 Task: Change IN PROGRESS as Status of Issue Issue0000000090 in Backlog  in Scrum Project Project0000000018 in Jira. AssignAyush98111@gmail.com as Assignee of Issue Issue0000000081 in Backlog  in Scrum Project Project0000000017 in Jira. AssignAyush98111@gmail.com as Assignee of Issue Issue0000000082 in Backlog  in Scrum Project Project0000000017 in Jira. AssignAyush98111@gmail.com as Assignee of Issue Issue0000000083 in Backlog  in Scrum Project Project0000000017 in Jira. AssignMailaustralia7@gmail.com as Assignee of Issue Issue0000000084 in Backlog  in Scrum Project Project0000000017 in Jira
Action: Mouse moved to (973, 494)
Screenshot: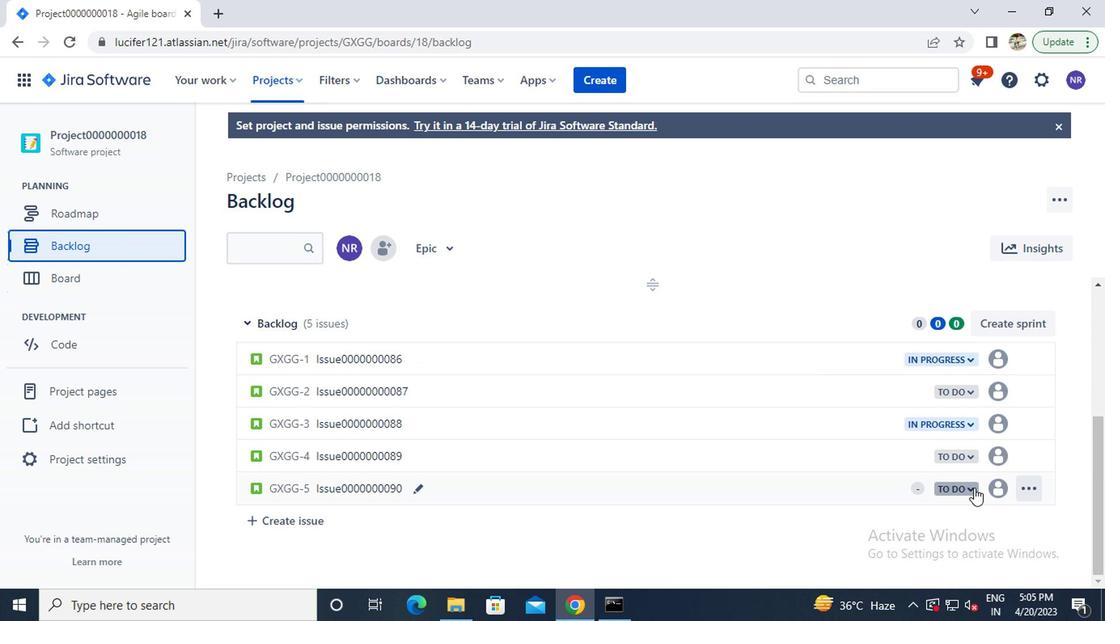 
Action: Mouse pressed left at (973, 494)
Screenshot: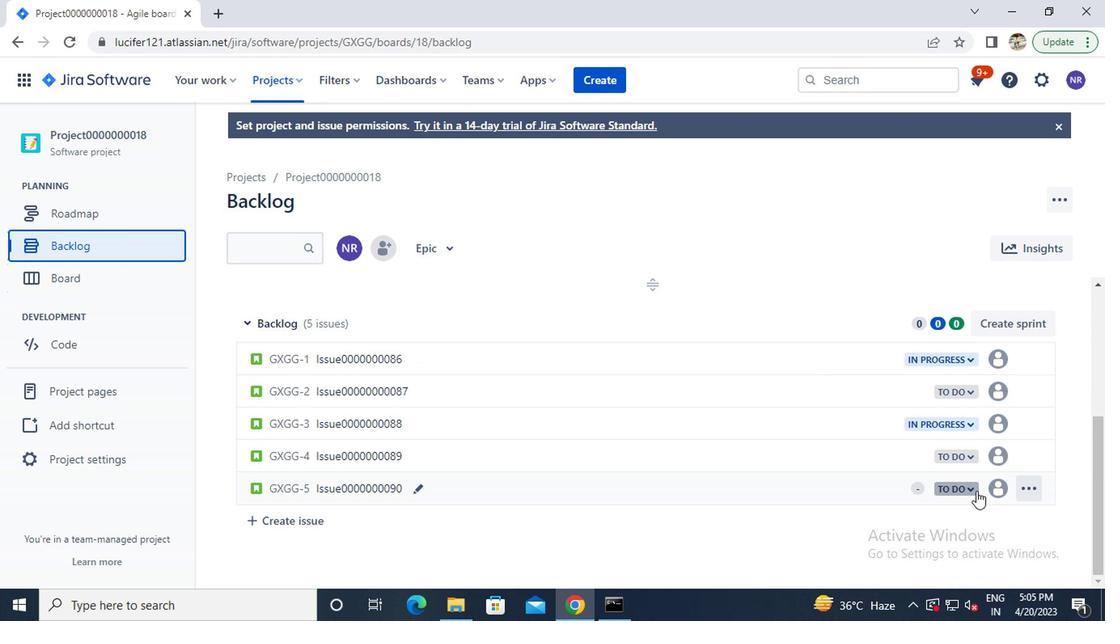 
Action: Mouse moved to (855, 397)
Screenshot: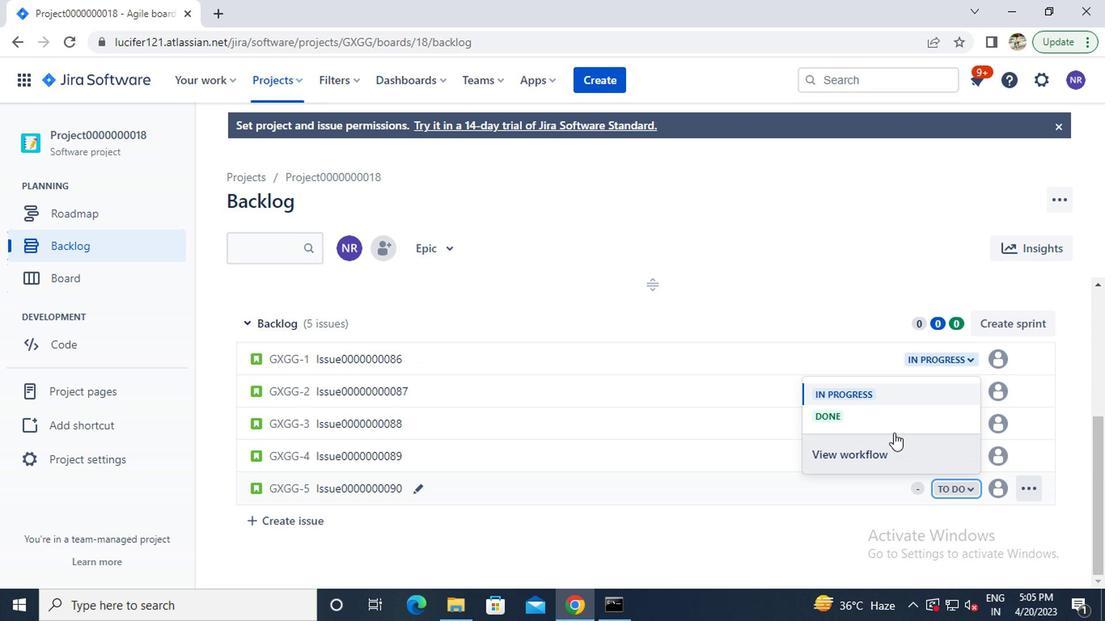 
Action: Mouse pressed left at (855, 397)
Screenshot: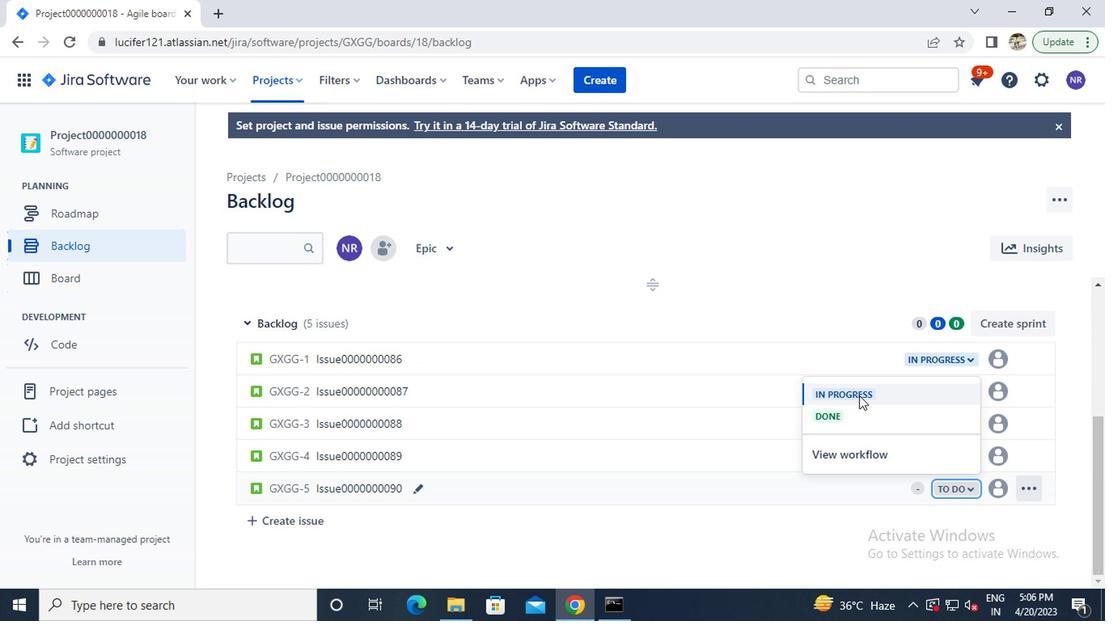 
Action: Mouse moved to (266, 84)
Screenshot: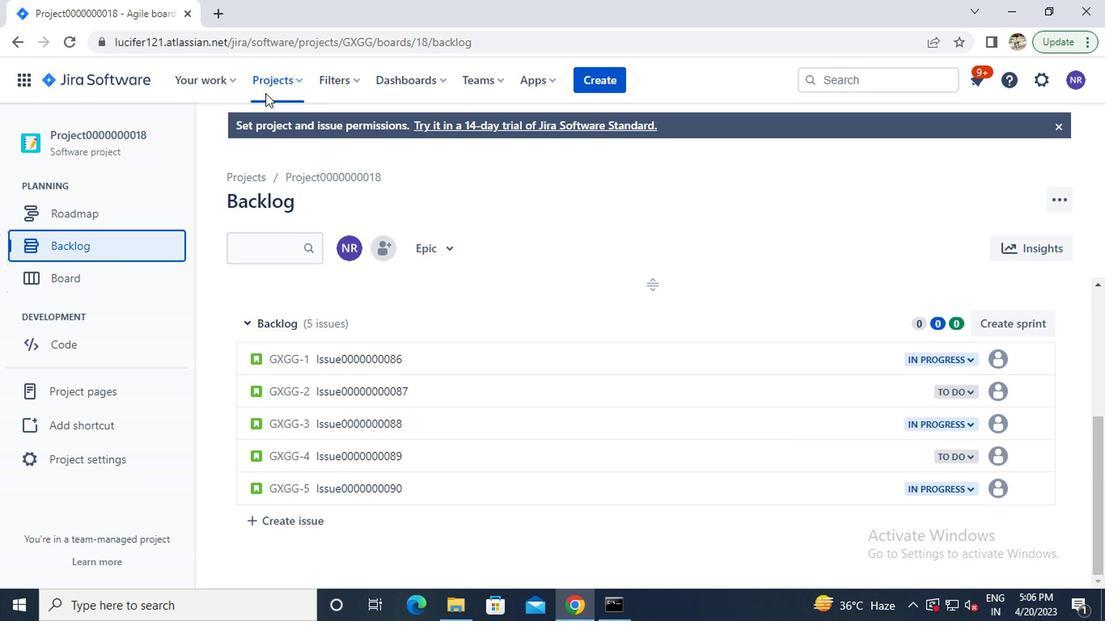 
Action: Mouse pressed left at (266, 84)
Screenshot: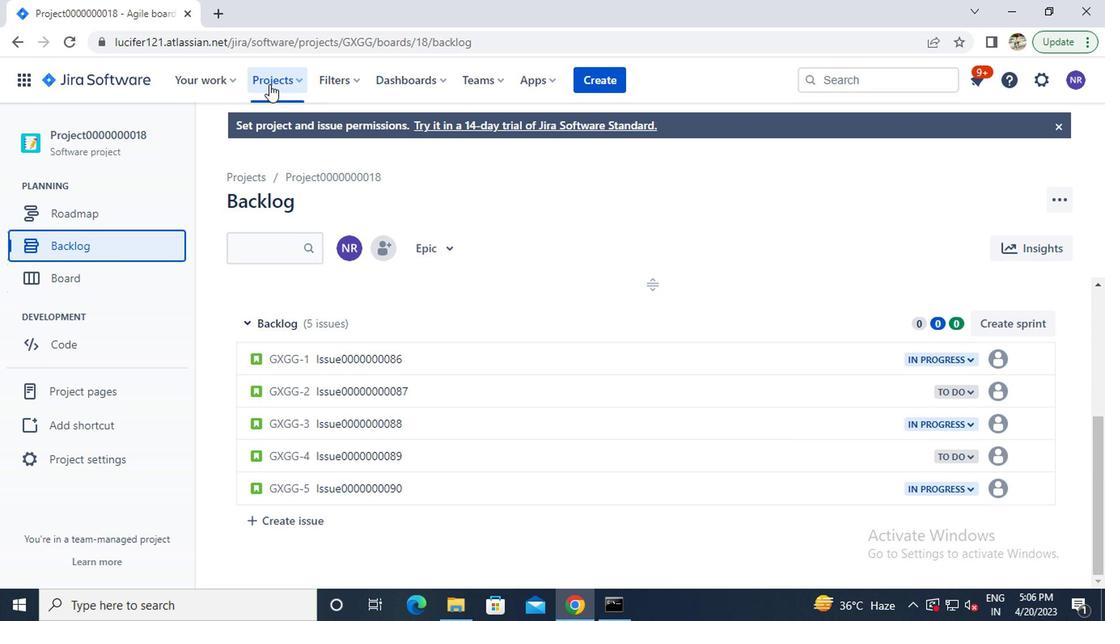 
Action: Mouse moved to (314, 196)
Screenshot: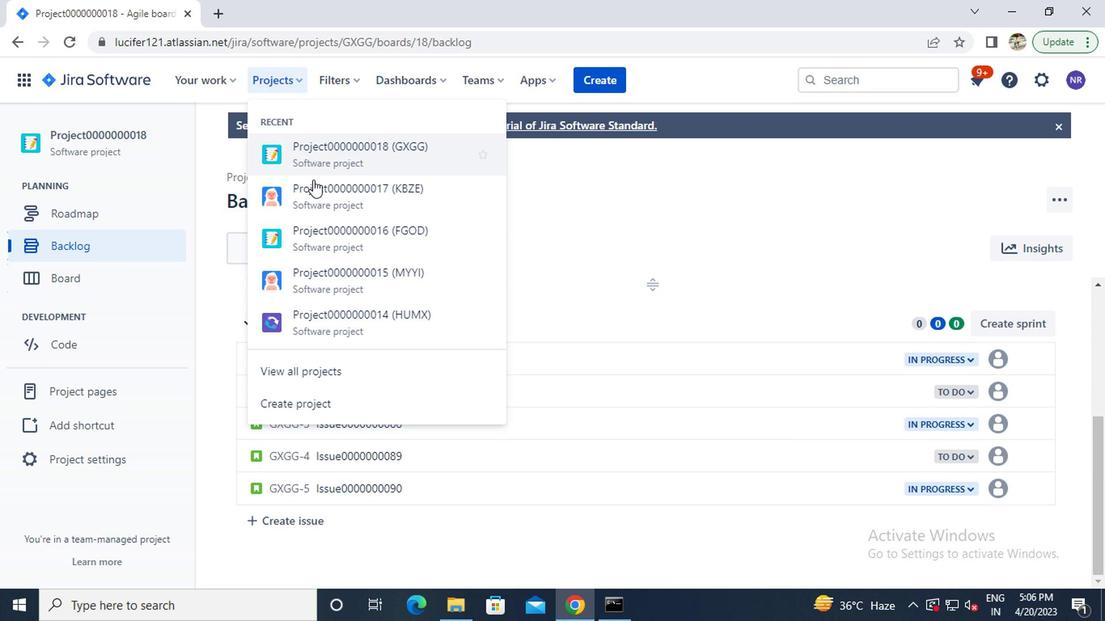 
Action: Mouse pressed left at (314, 196)
Screenshot: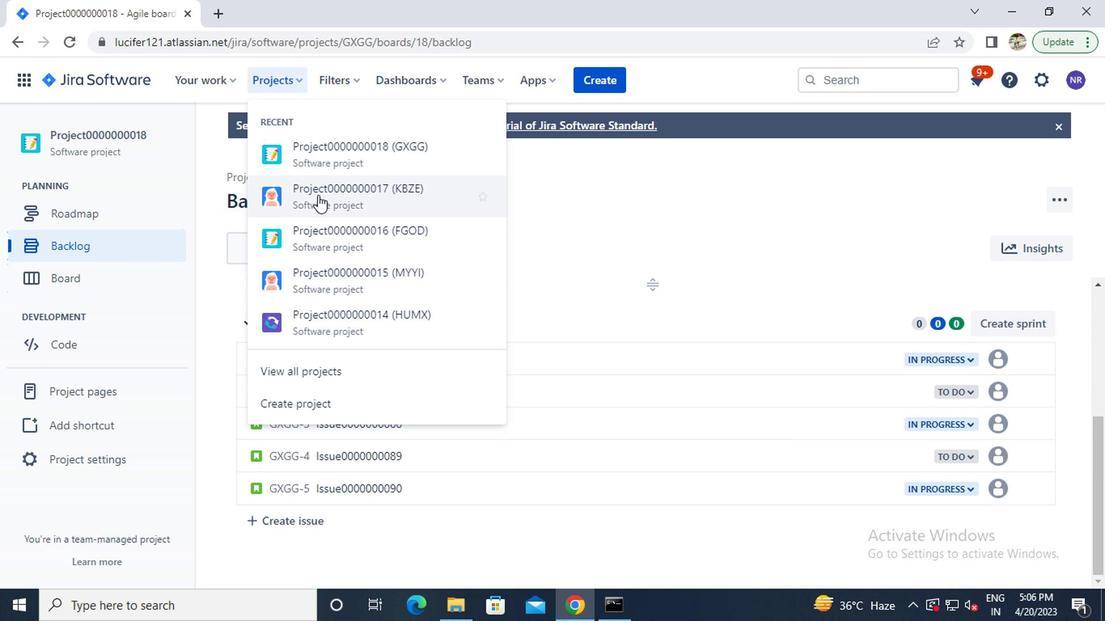 
Action: Mouse moved to (113, 244)
Screenshot: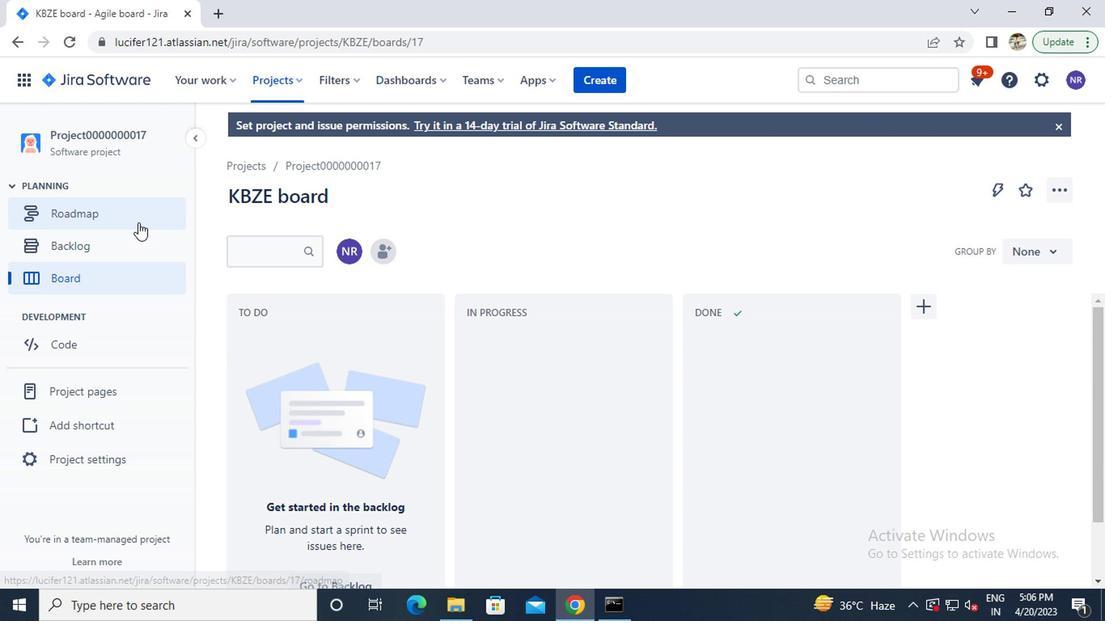 
Action: Mouse pressed left at (113, 244)
Screenshot: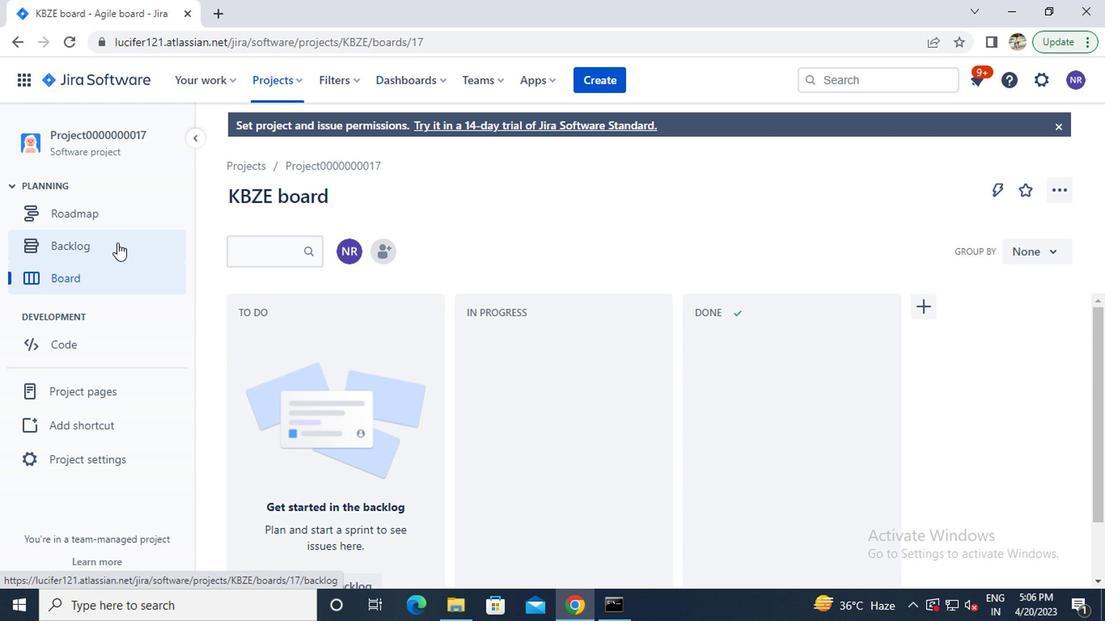 
Action: Mouse moved to (705, 341)
Screenshot: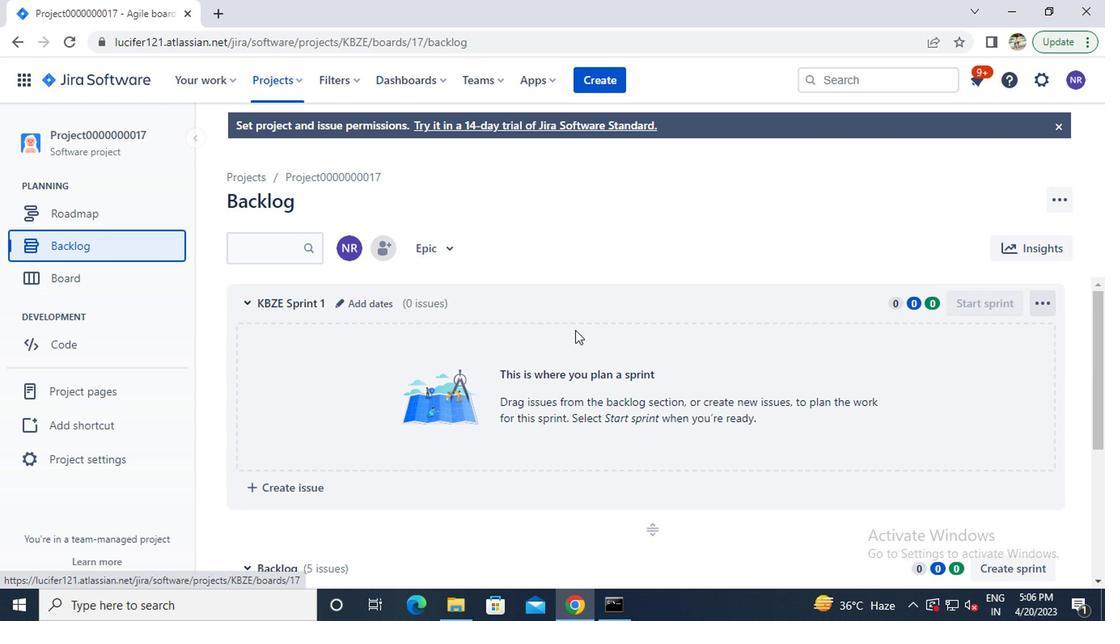 
Action: Mouse scrolled (705, 340) with delta (0, -1)
Screenshot: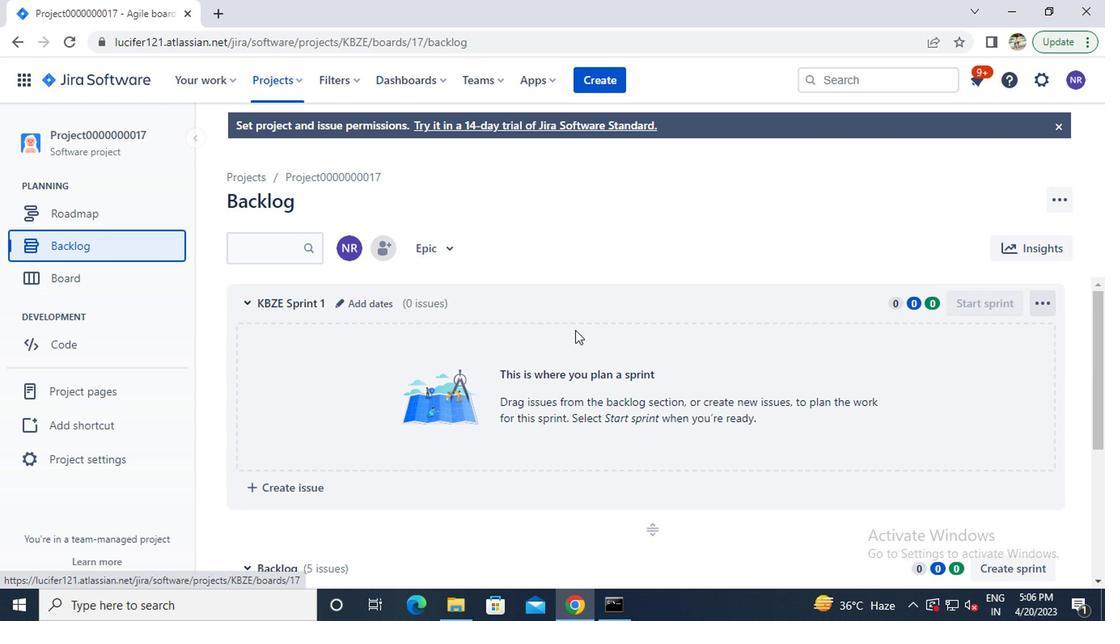 
Action: Mouse scrolled (705, 340) with delta (0, -1)
Screenshot: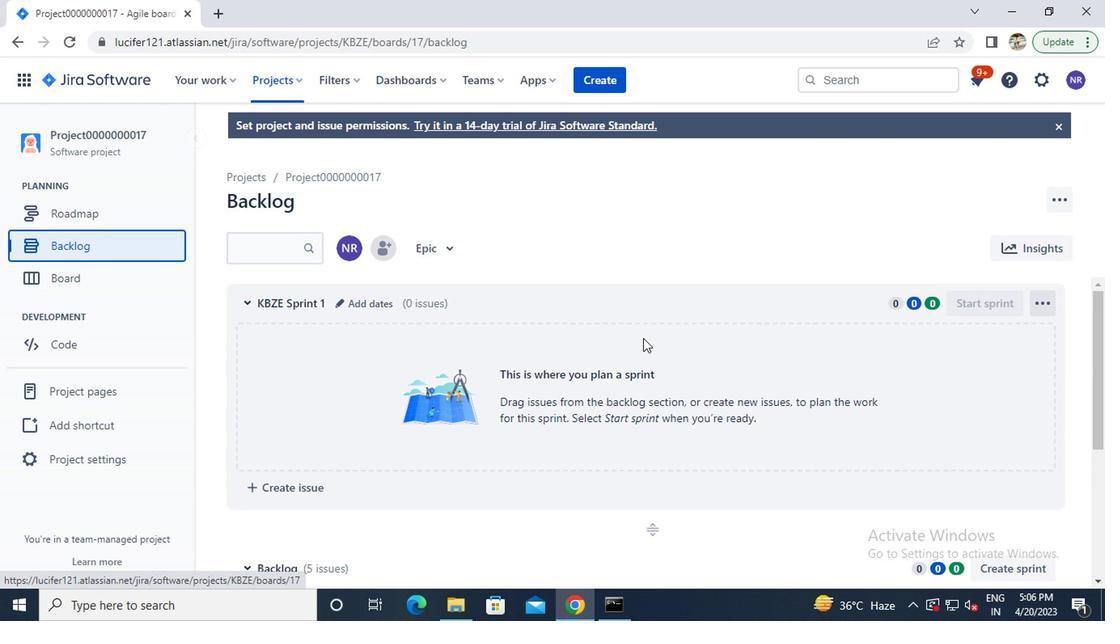 
Action: Mouse scrolled (705, 340) with delta (0, -1)
Screenshot: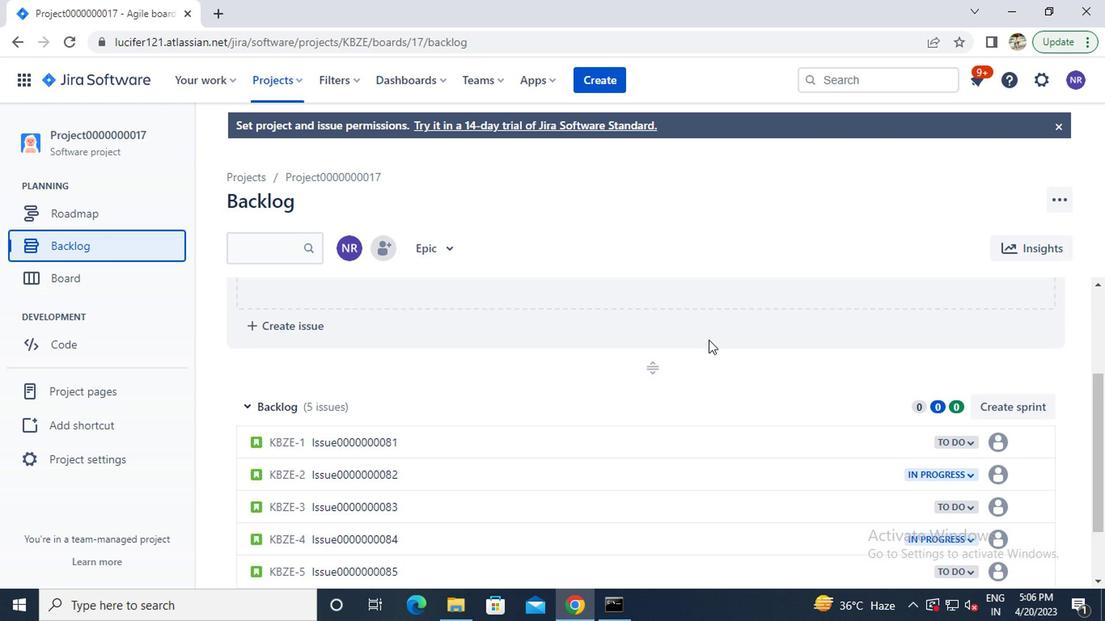 
Action: Mouse moved to (994, 363)
Screenshot: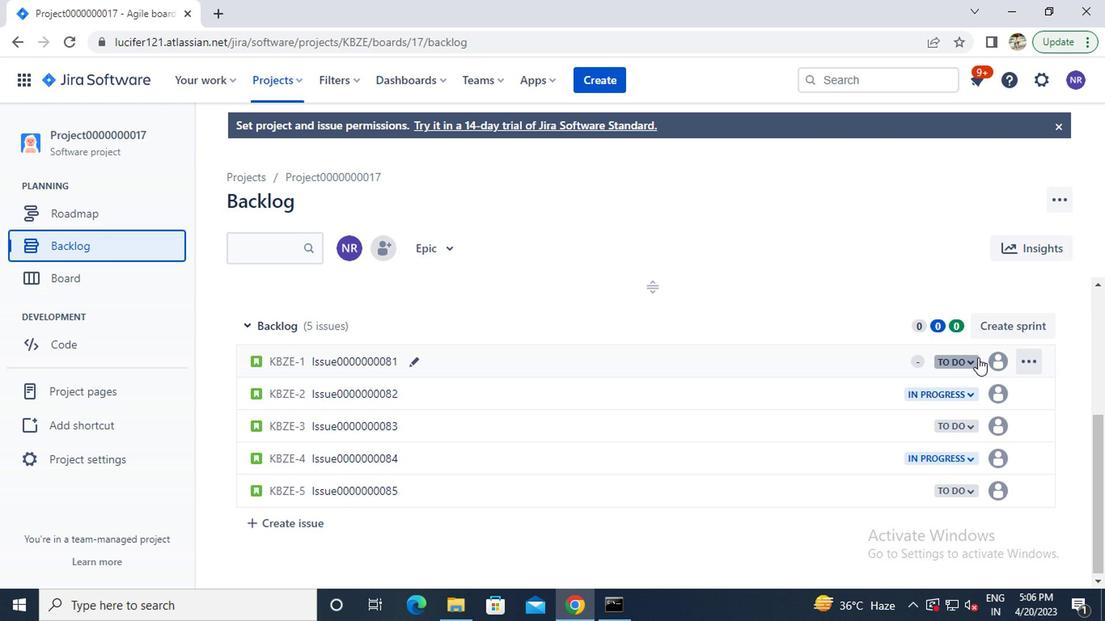 
Action: Mouse pressed left at (994, 363)
Screenshot: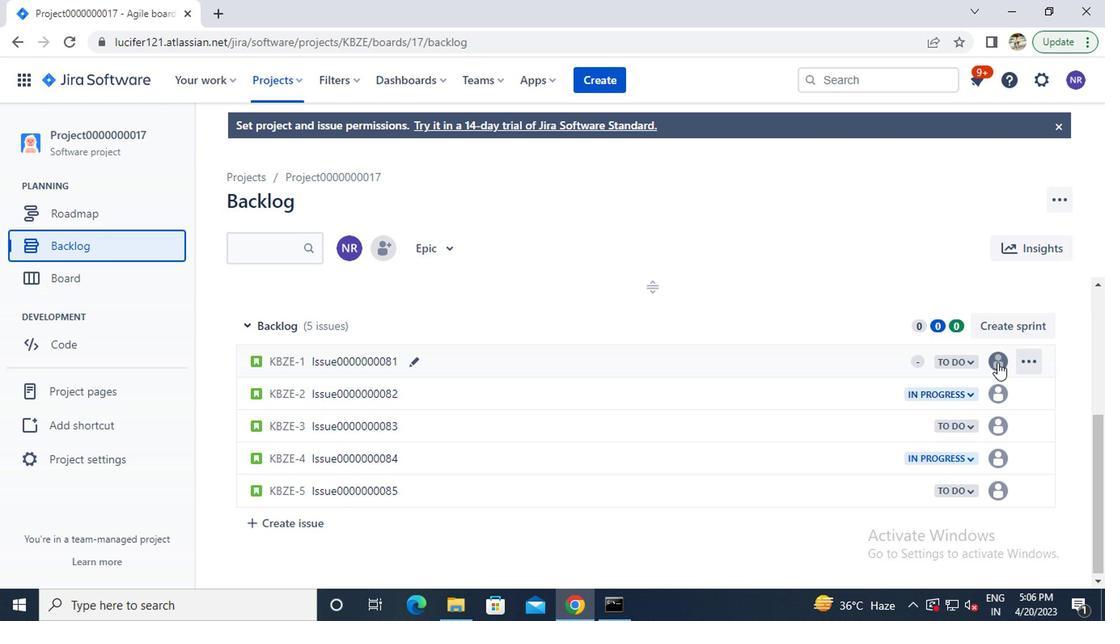 
Action: Key pressed ay
Screenshot: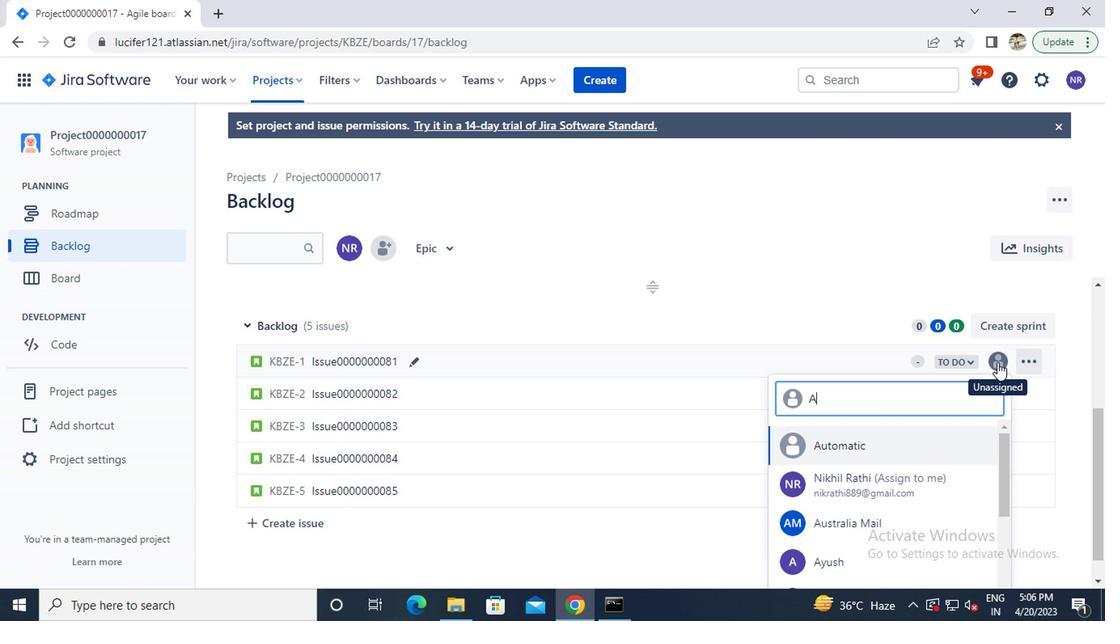 
Action: Mouse moved to (835, 446)
Screenshot: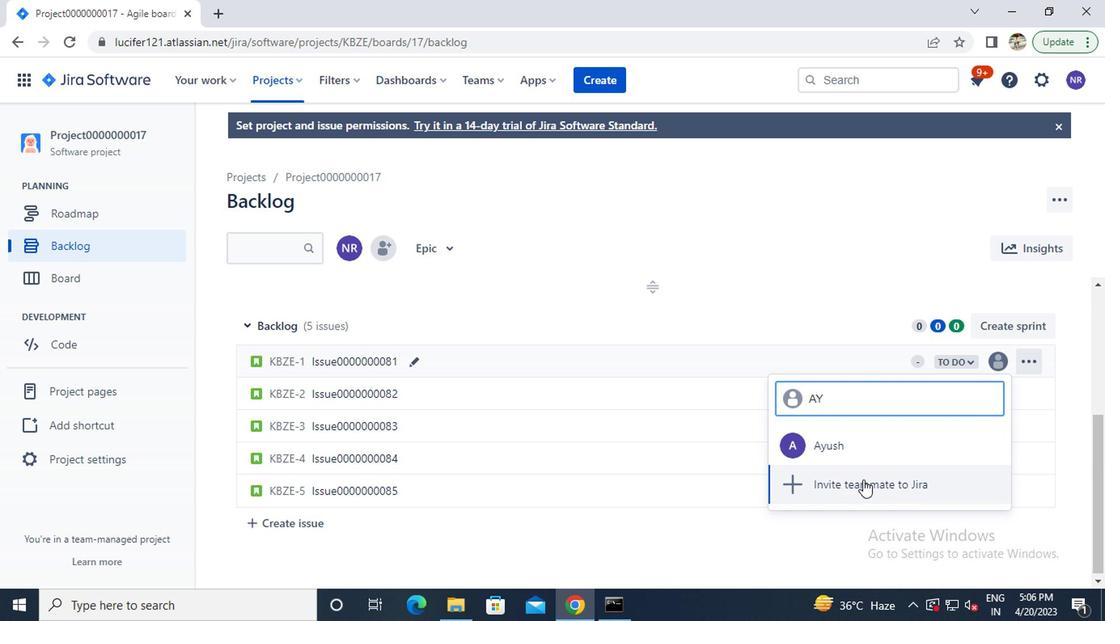 
Action: Mouse pressed left at (835, 446)
Screenshot: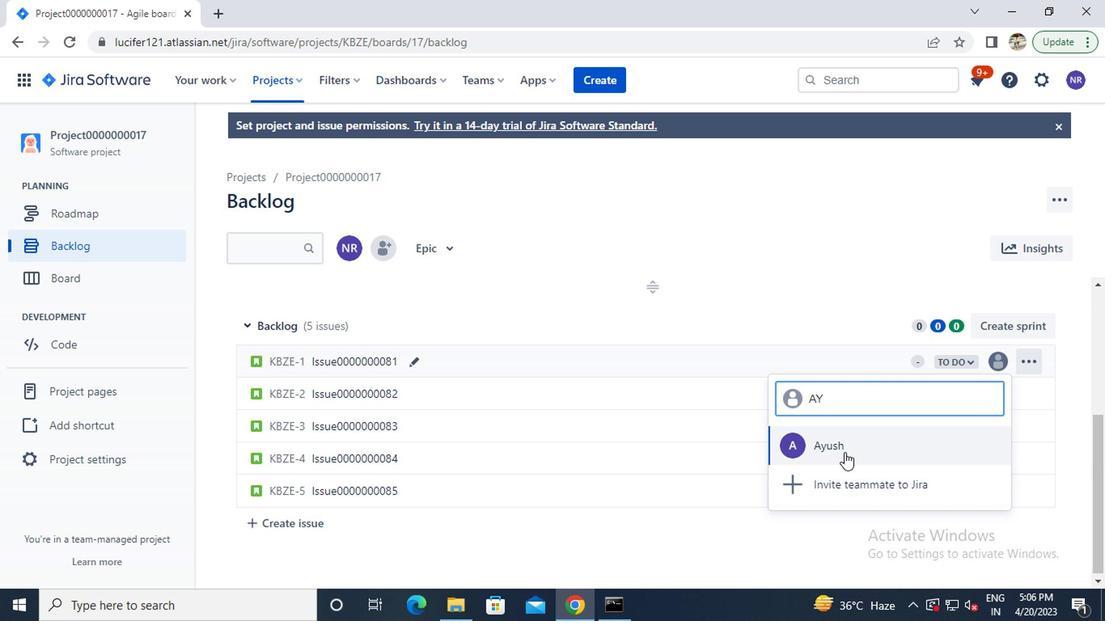 
Action: Mouse moved to (1001, 399)
Screenshot: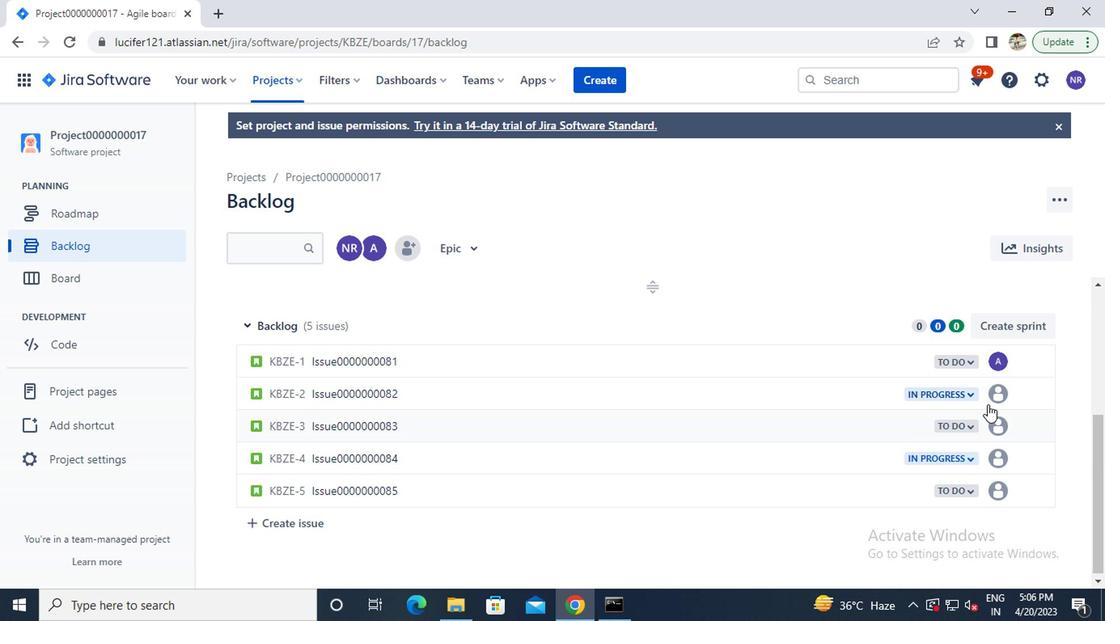
Action: Mouse pressed left at (1001, 399)
Screenshot: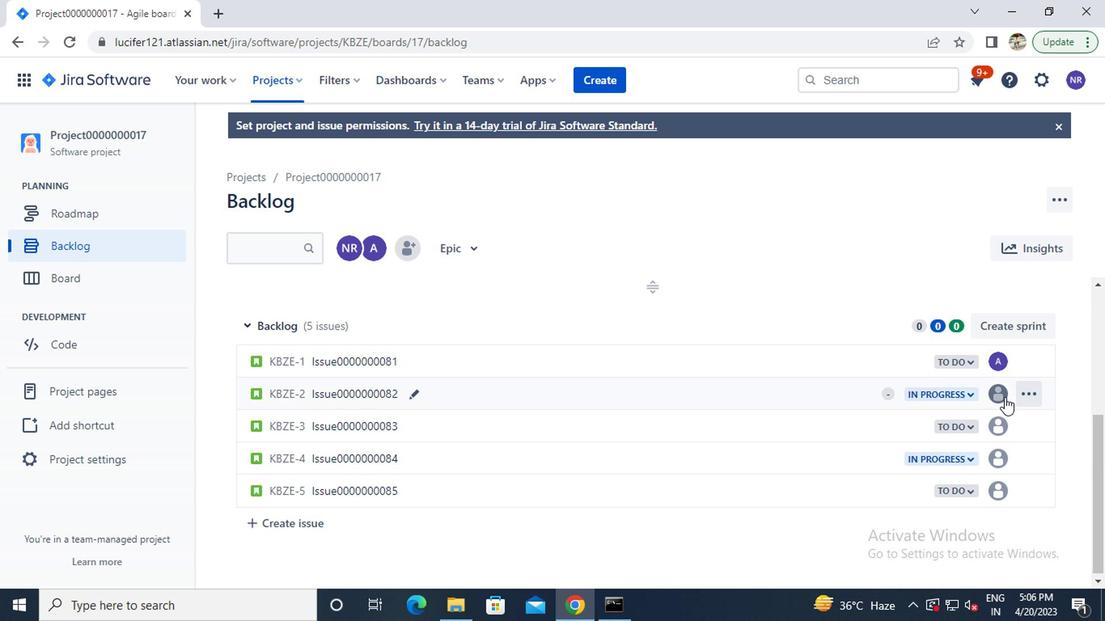 
Action: Mouse moved to (1001, 399)
Screenshot: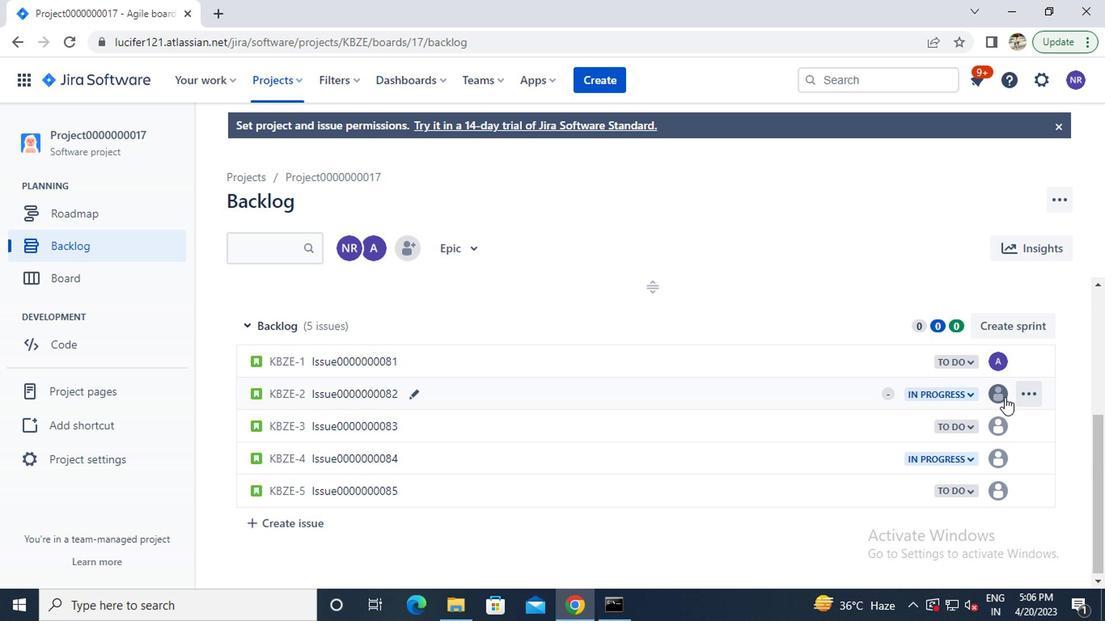 
Action: Key pressed <Key.caps_lock>ay
Screenshot: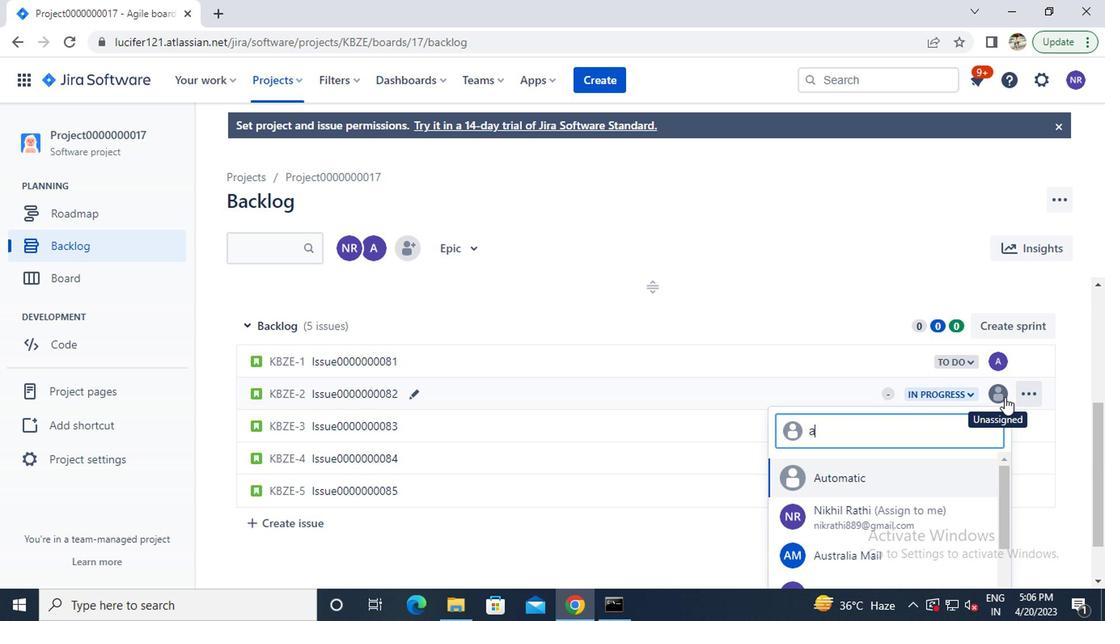 
Action: Mouse moved to (851, 476)
Screenshot: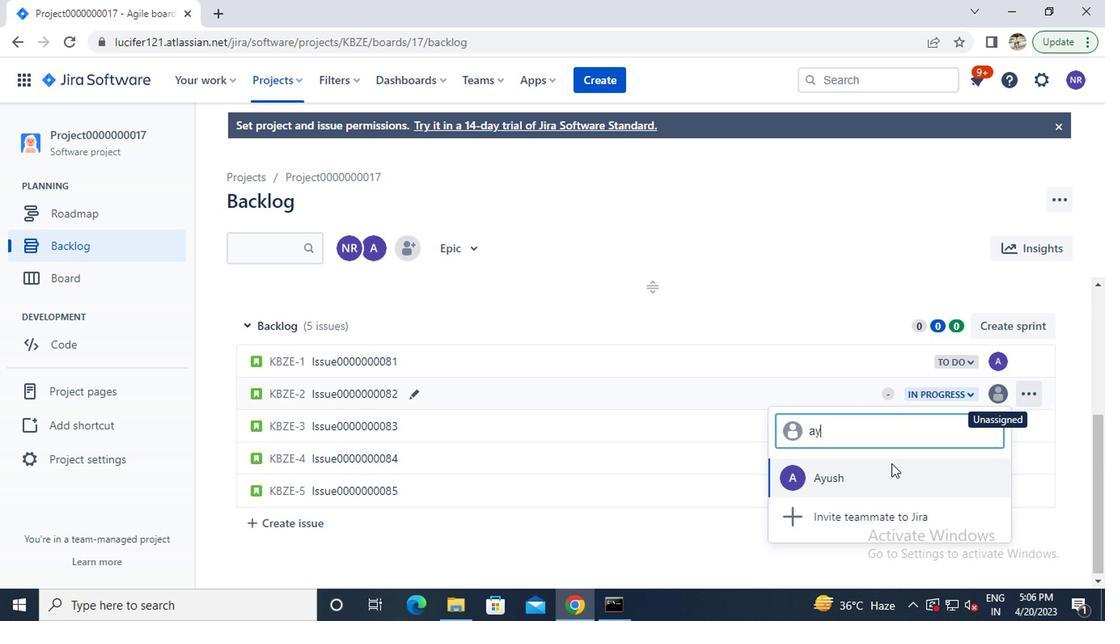 
Action: Mouse pressed left at (851, 476)
Screenshot: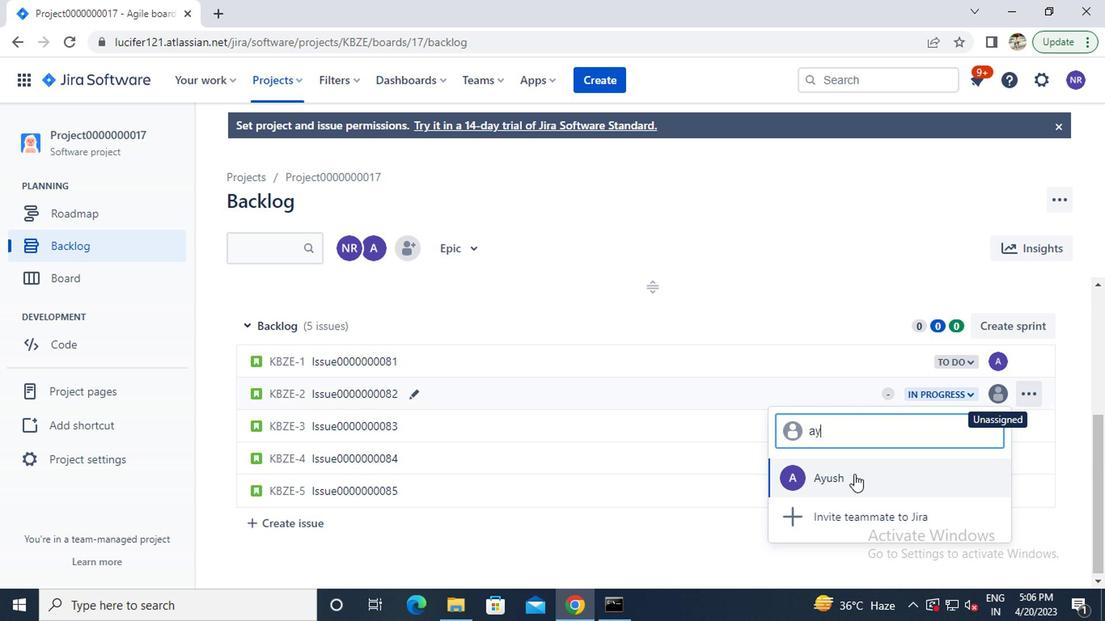 
Action: Mouse moved to (994, 432)
Screenshot: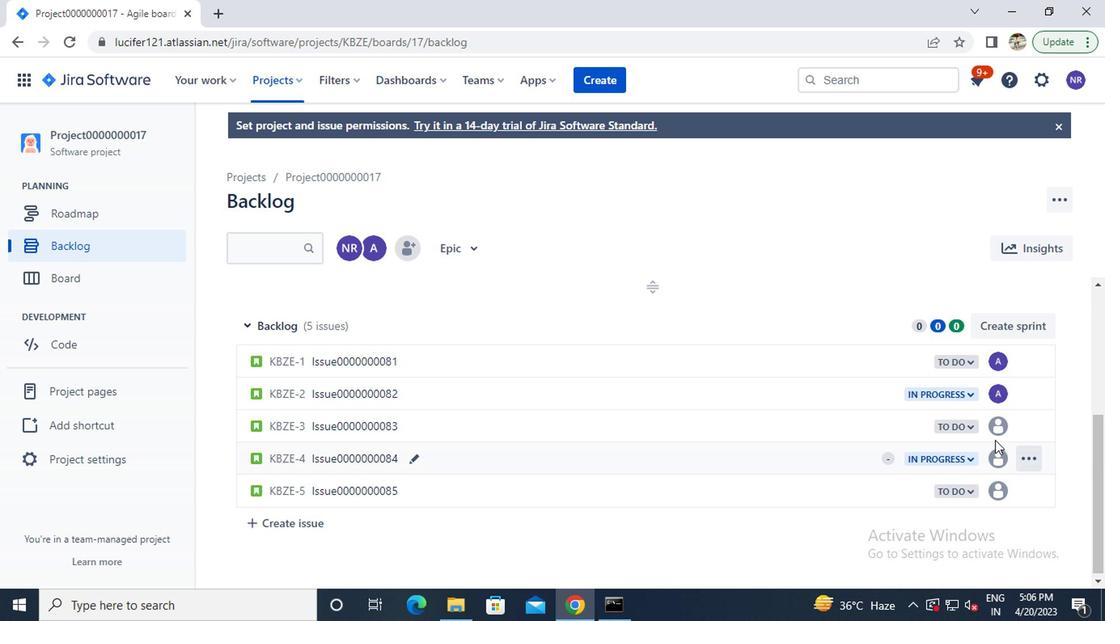 
Action: Mouse pressed left at (994, 432)
Screenshot: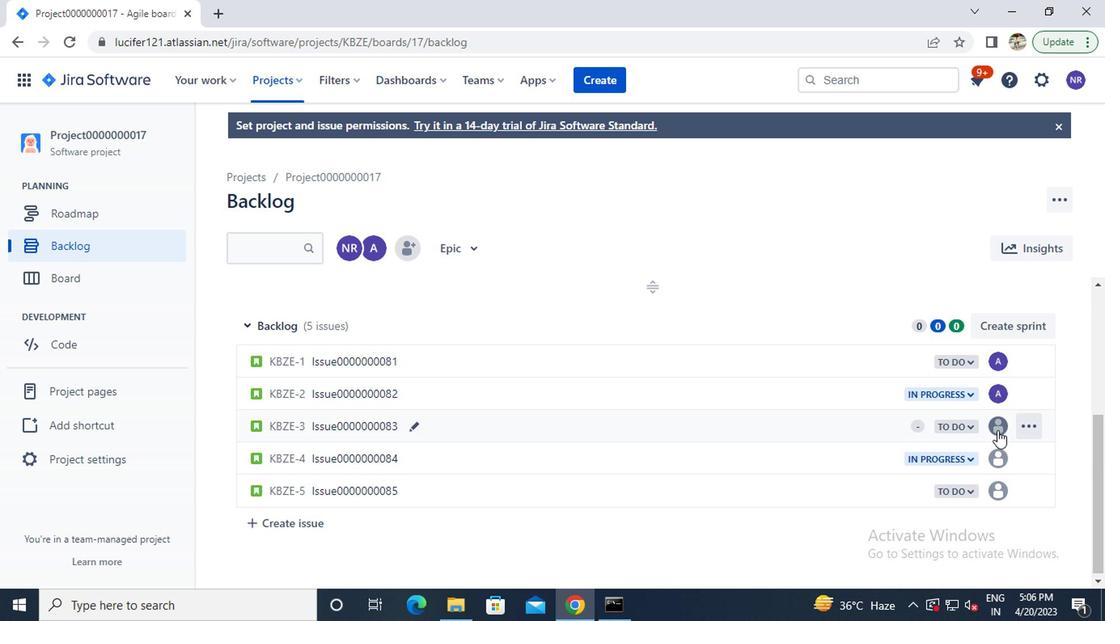 
Action: Key pressed ay
Screenshot: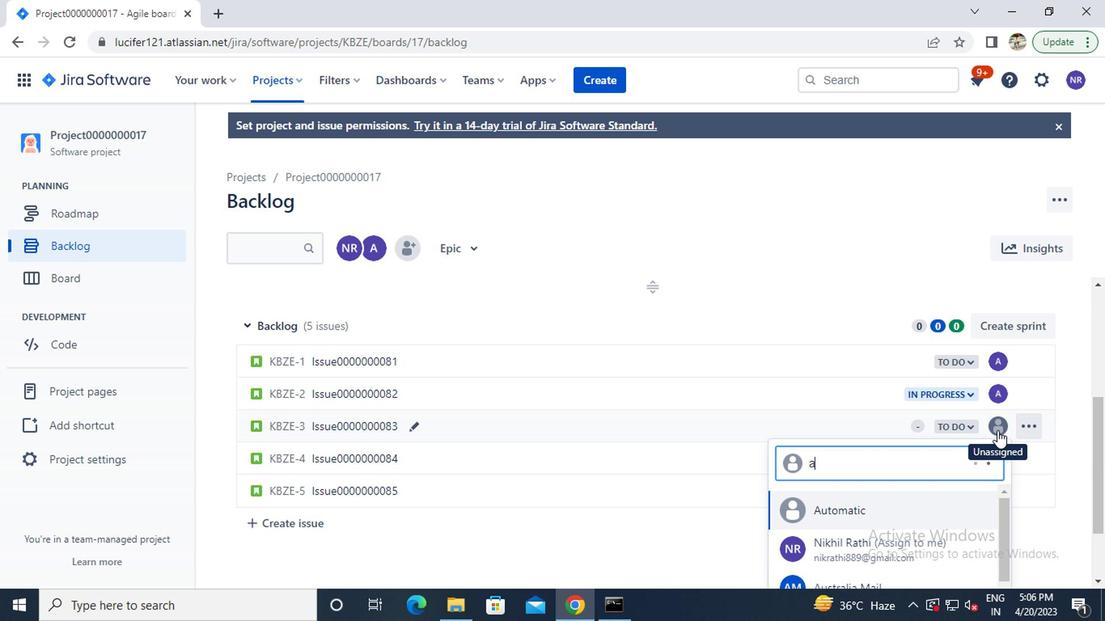 
Action: Mouse moved to (833, 504)
Screenshot: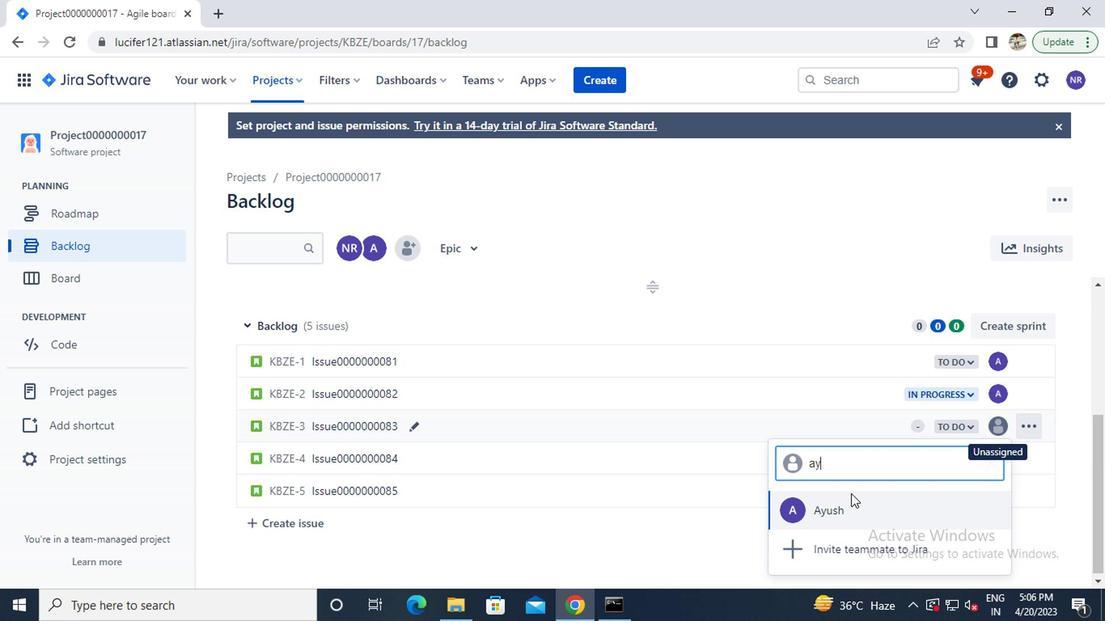 
Action: Mouse pressed left at (833, 504)
Screenshot: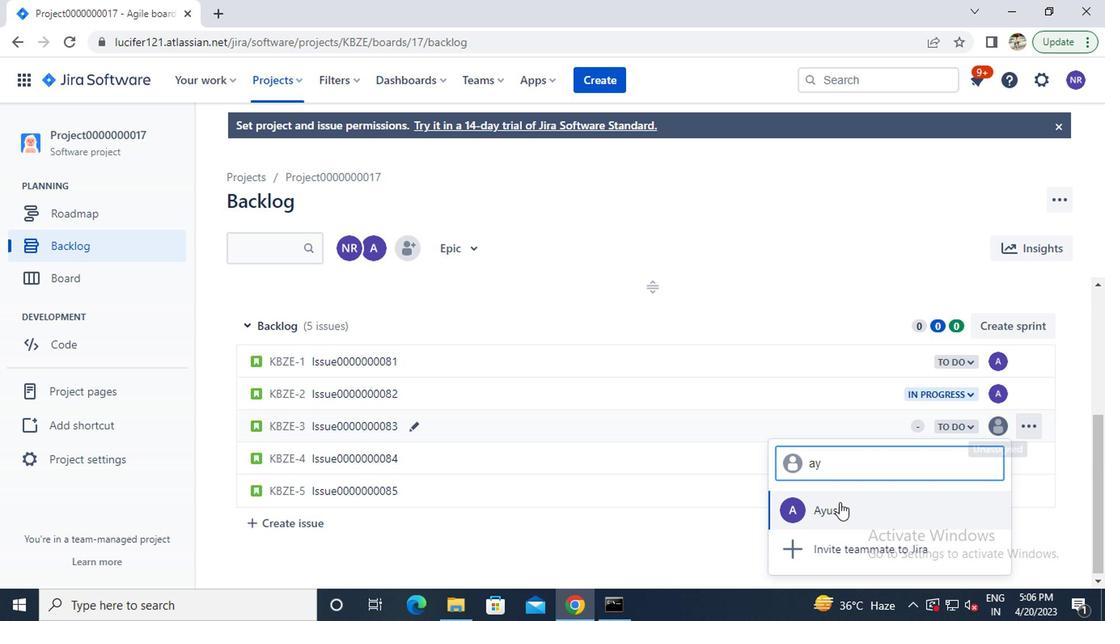 
Action: Mouse moved to (991, 463)
Screenshot: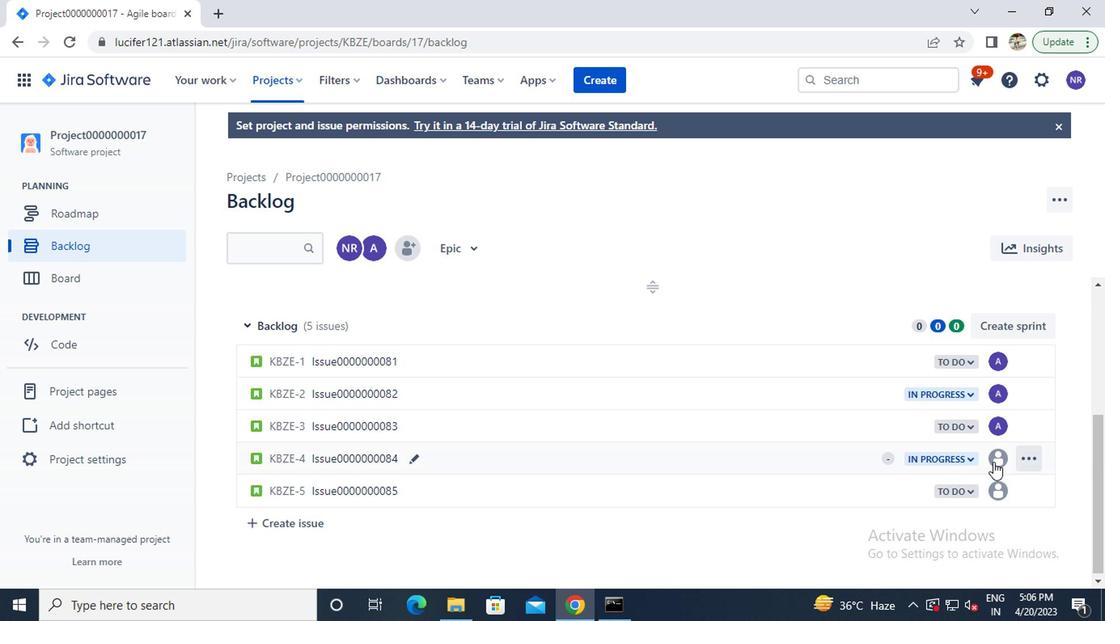
Action: Mouse pressed left at (991, 463)
Screenshot: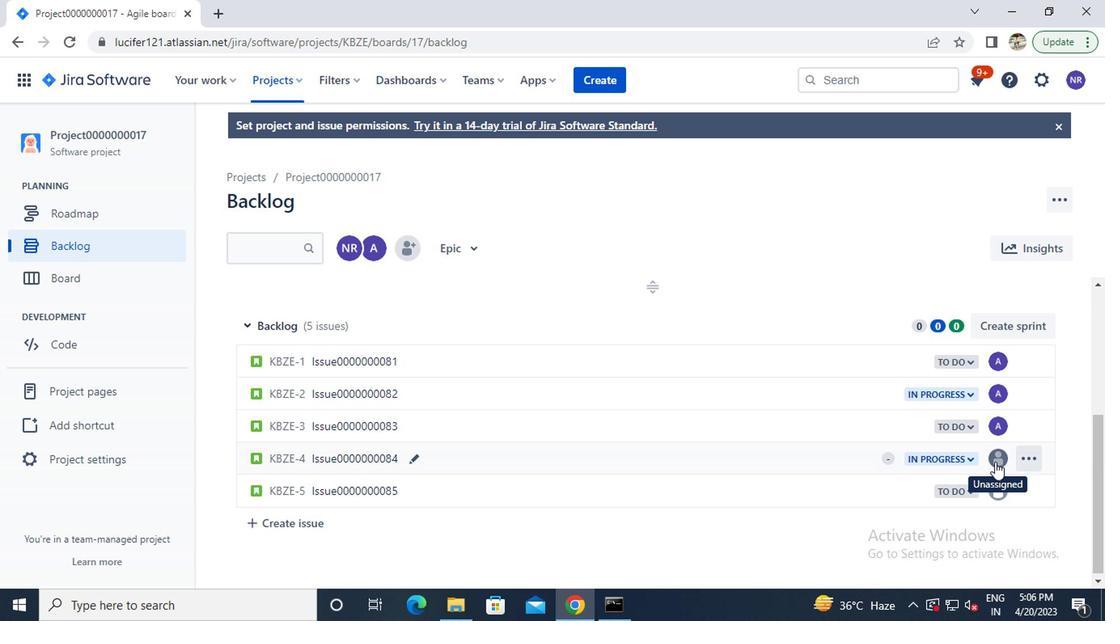 
Action: Key pressed m
Screenshot: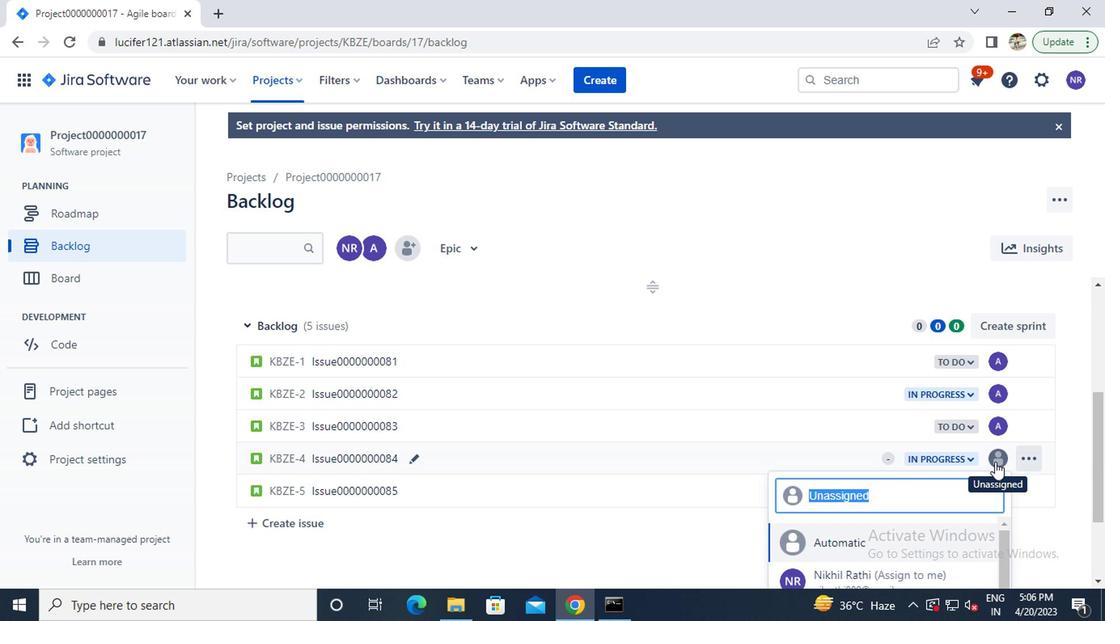 
Action: Mouse moved to (851, 540)
Screenshot: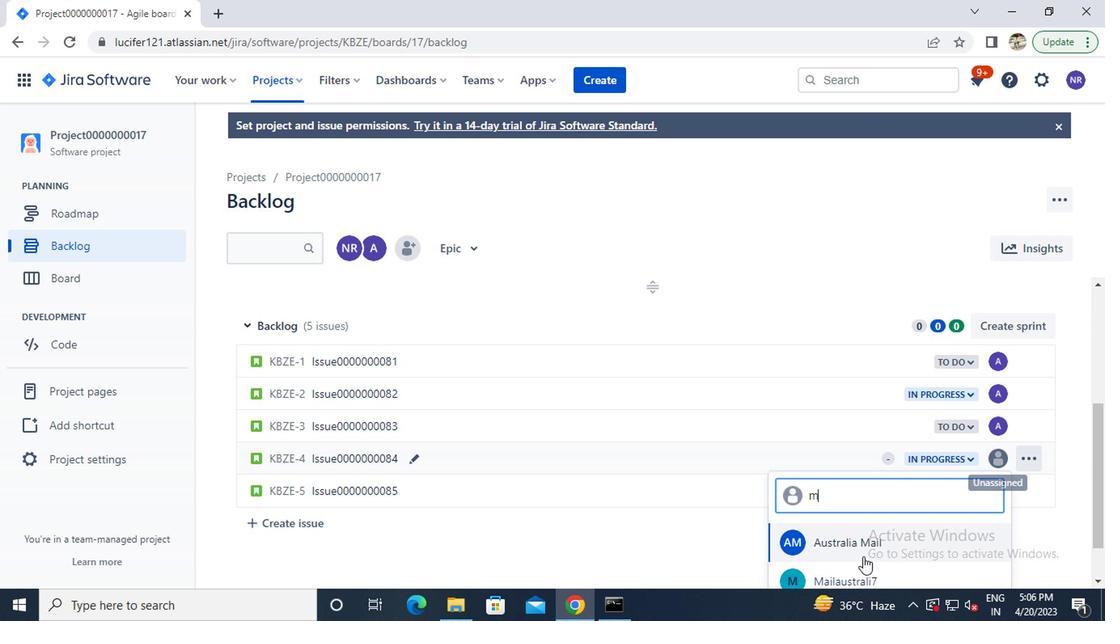 
Action: Mouse pressed left at (851, 540)
Screenshot: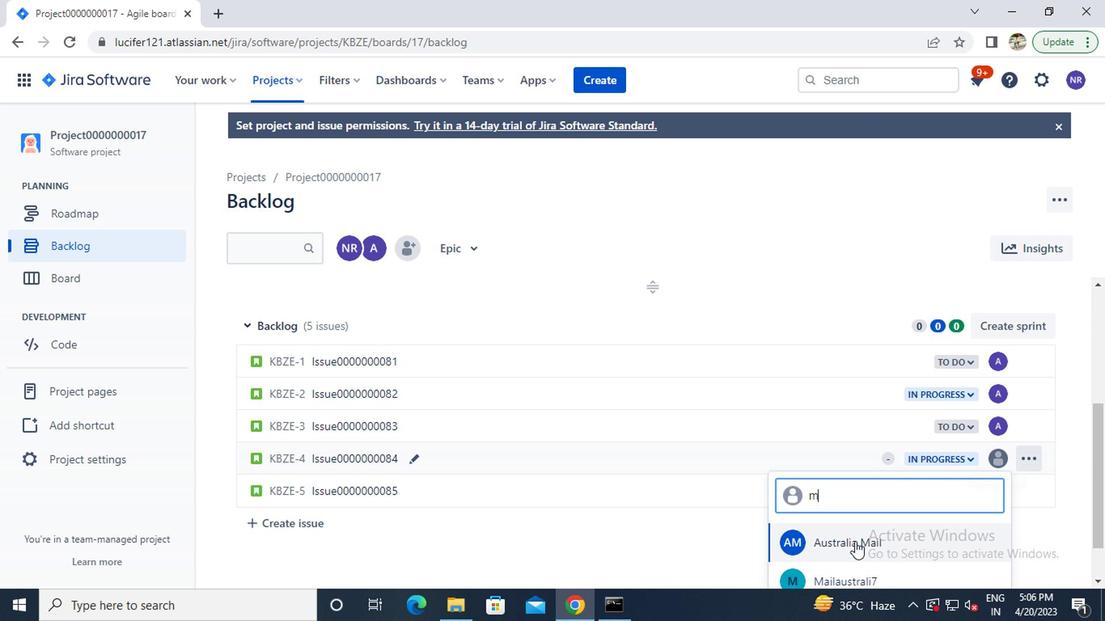 
